 Task: Create Workspace Job Analysis and Design Workspace description Manage and track company vendor and supplier contracts and agreements. Workspace type Engineering-IT
Action: Mouse moved to (396, 76)
Screenshot: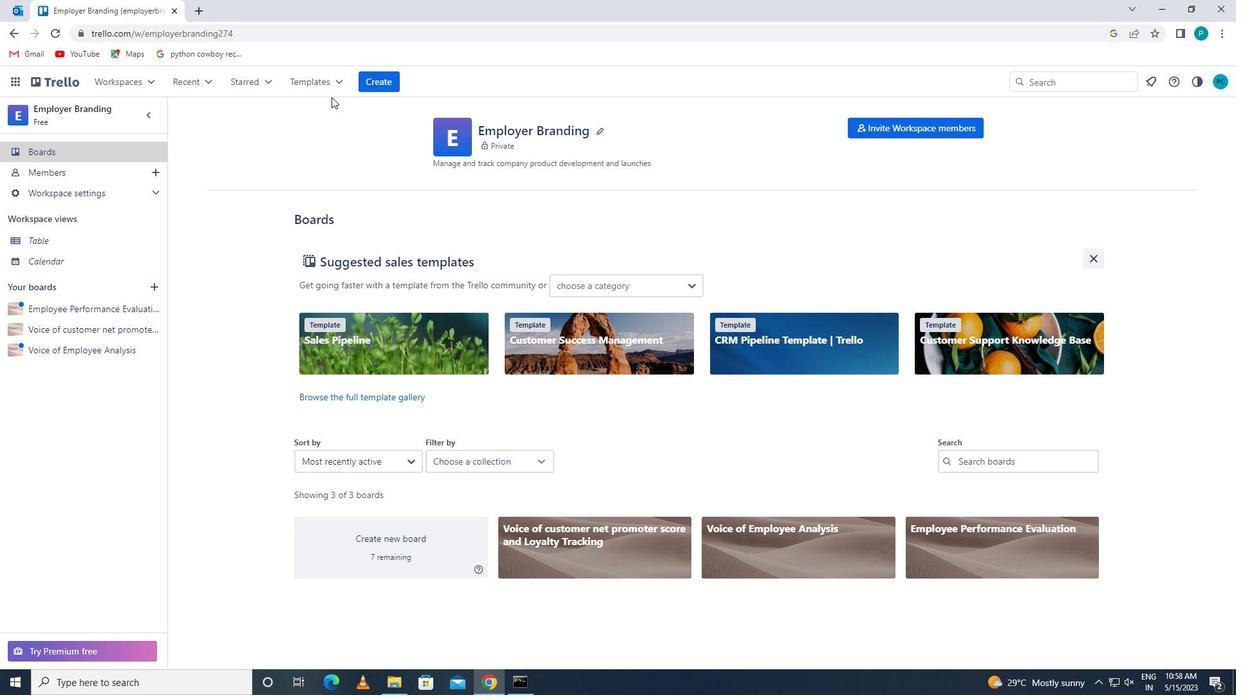 
Action: Mouse pressed left at (396, 76)
Screenshot: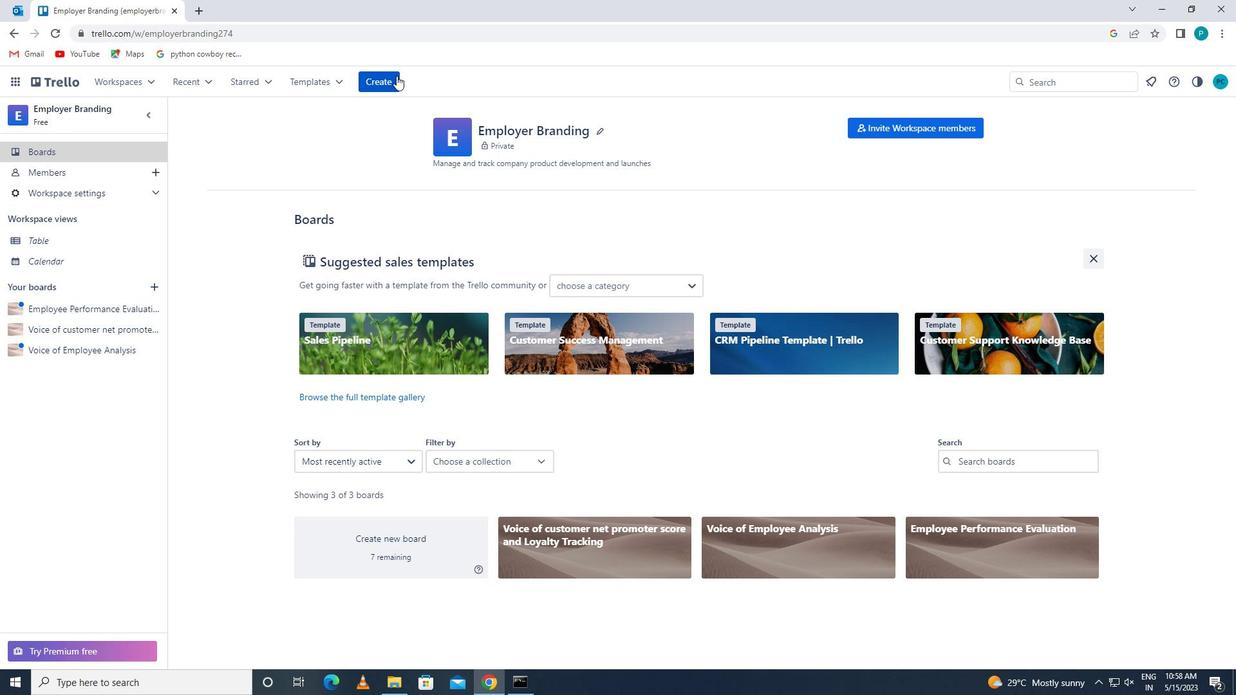 
Action: Mouse moved to (421, 201)
Screenshot: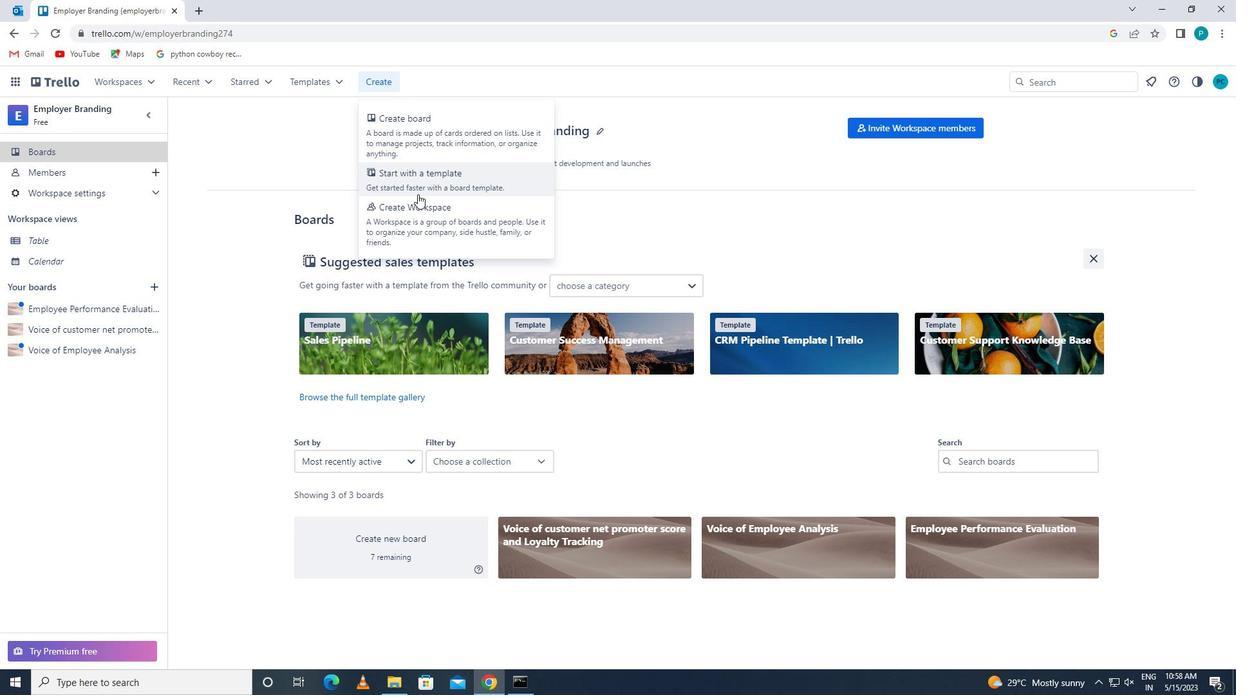 
Action: Mouse pressed left at (421, 201)
Screenshot: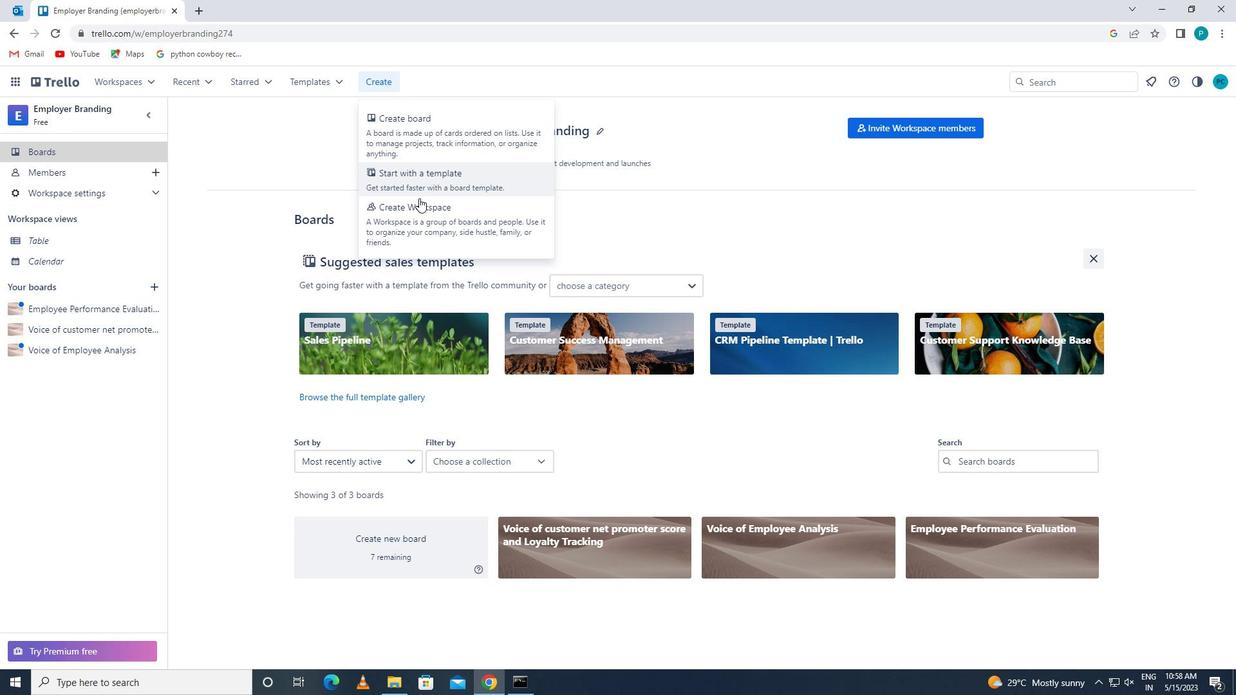 
Action: Mouse moved to (417, 239)
Screenshot: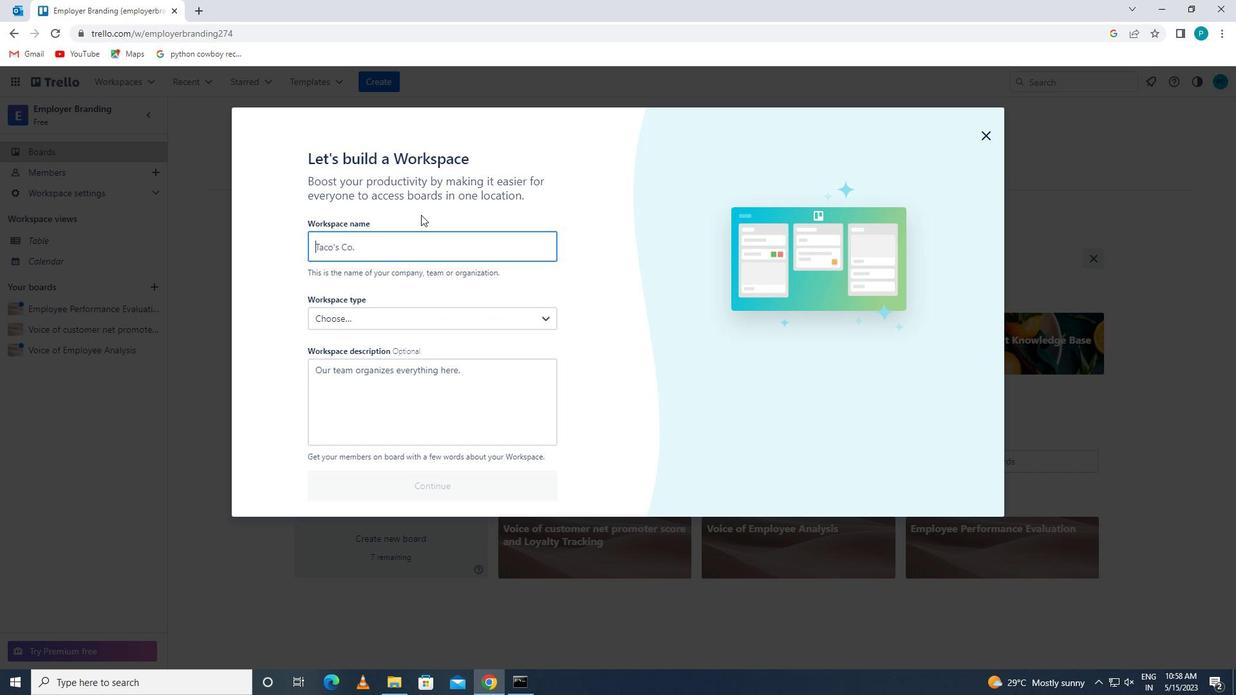 
Action: Mouse pressed left at (417, 239)
Screenshot: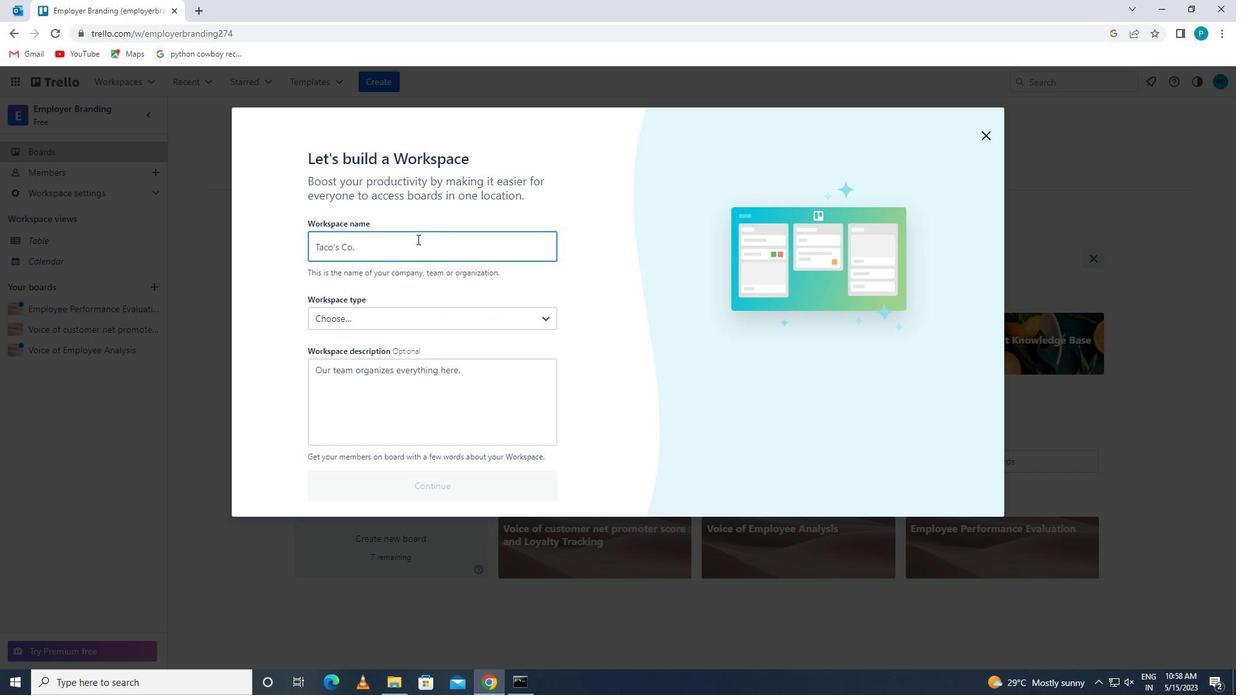 
Action: Key pressed <Key.caps_lock>j<Key.caps_lock>ob<Key.space><Key.caps_lock>a<Key.caps_lock>nalysis<Key.space>and<Key.space><Key.caps_lock>d<Key.caps_lock>esign
Screenshot: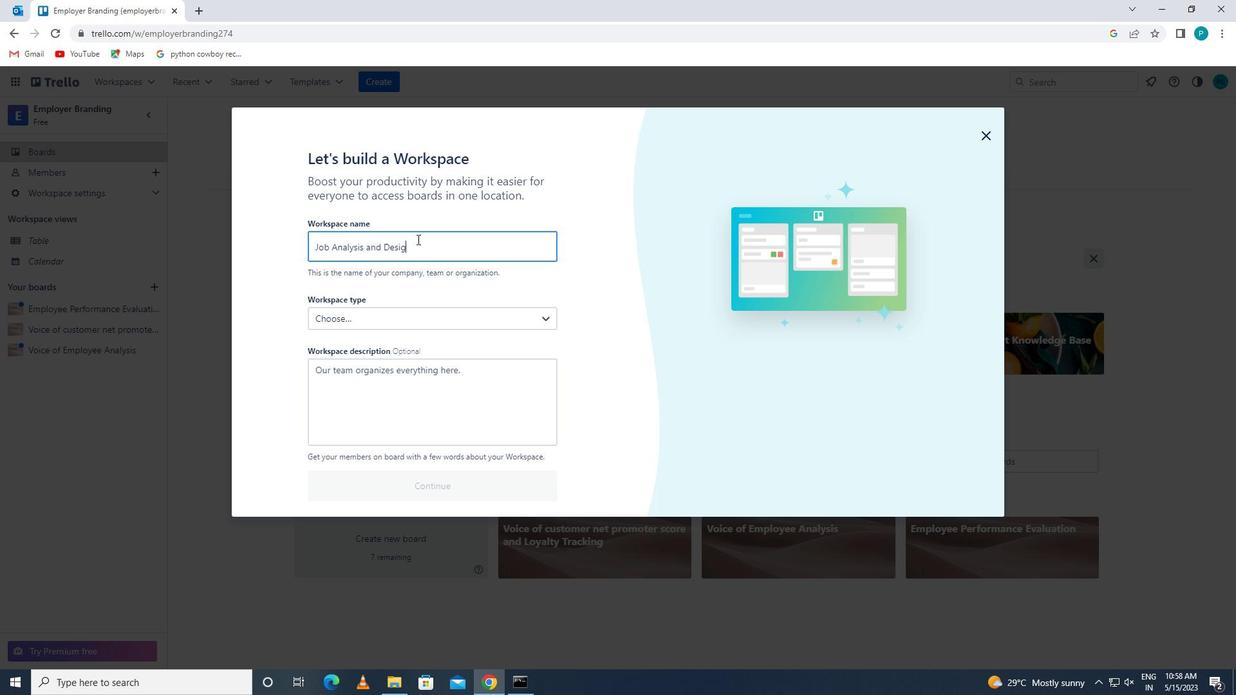 
Action: Mouse moved to (363, 385)
Screenshot: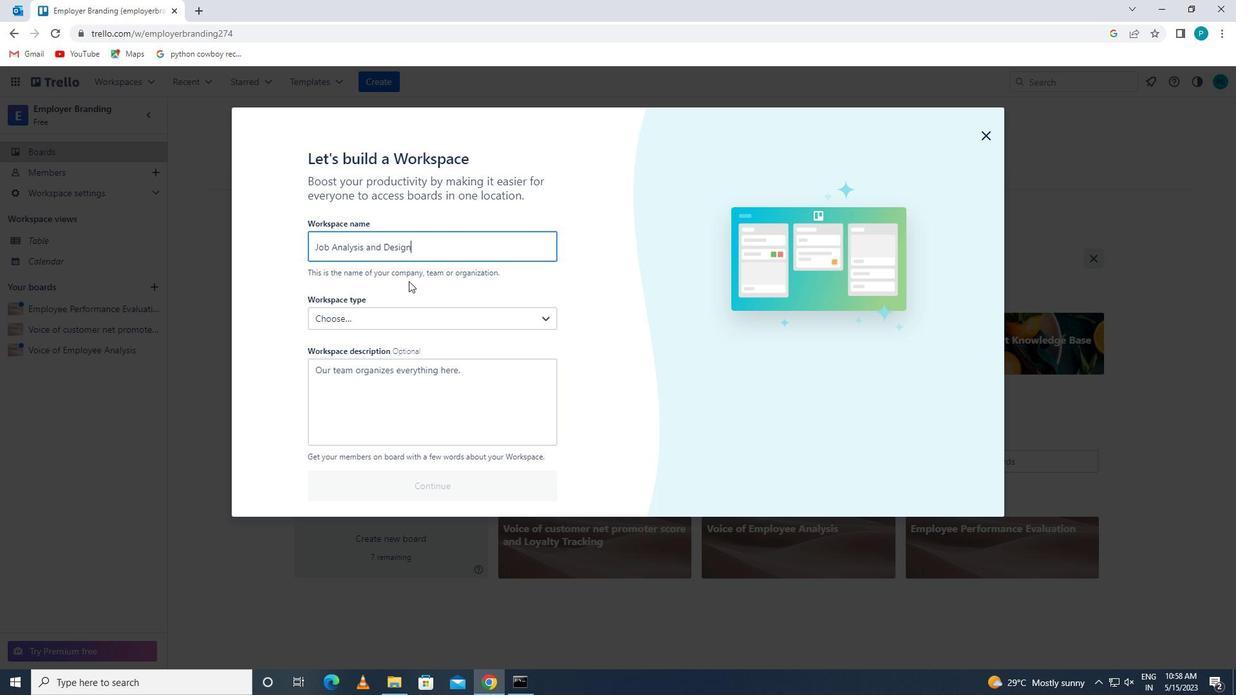 
Action: Mouse pressed left at (363, 385)
Screenshot: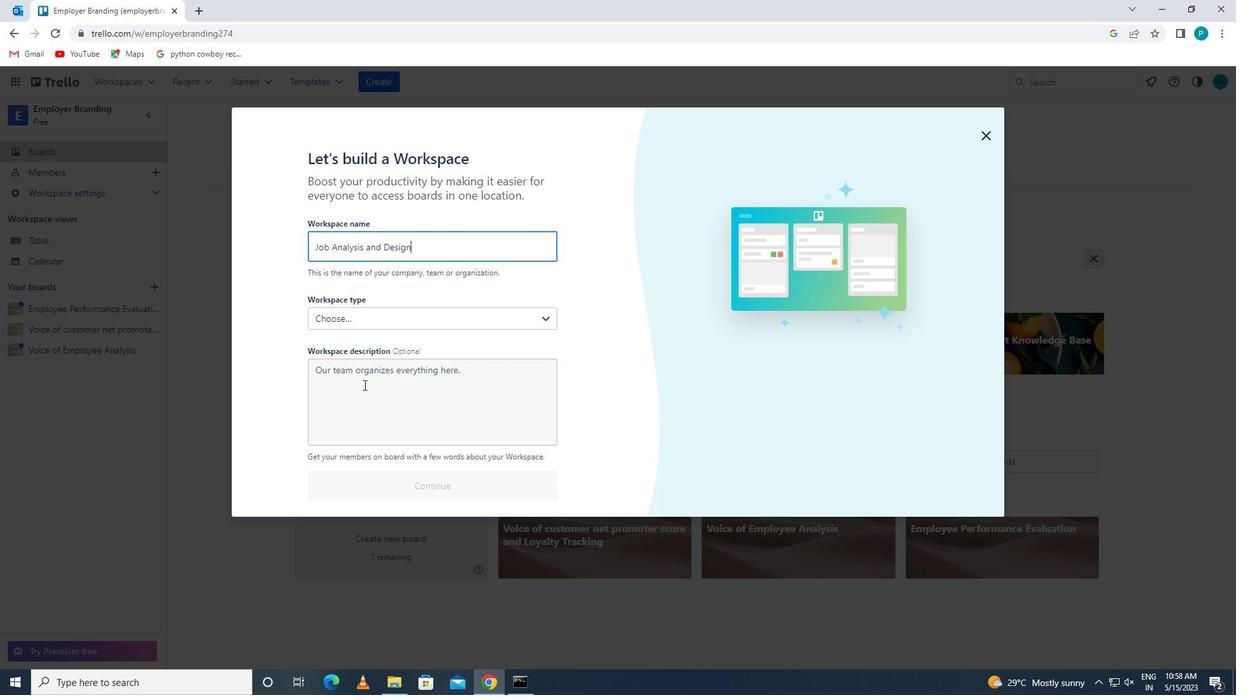 
Action: Key pressed <Key.caps_lock>m<Key.caps_lock>anage<Key.space>and<Key.space>track<Key.space>company<Key.space>vendor<Key.space>and<Key.space>supplier<Key.space>contracts<Key.space>and<Key.space>agreements<Key.space>
Screenshot: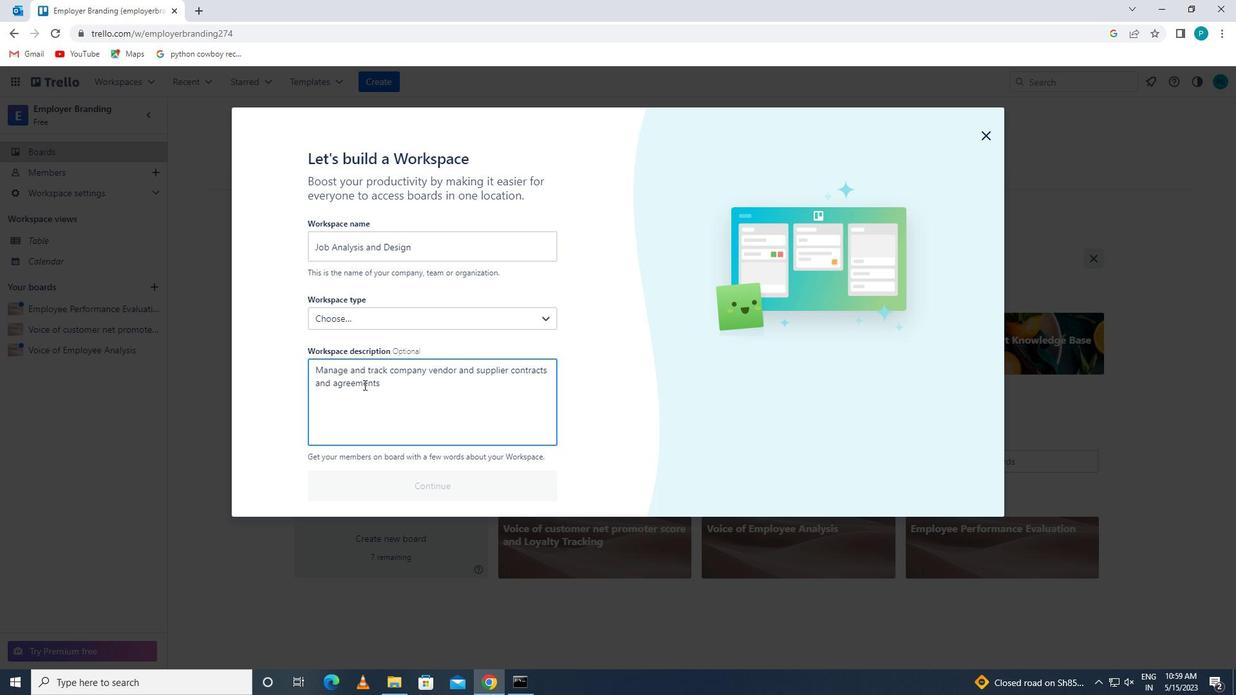 
Action: Mouse moved to (351, 321)
Screenshot: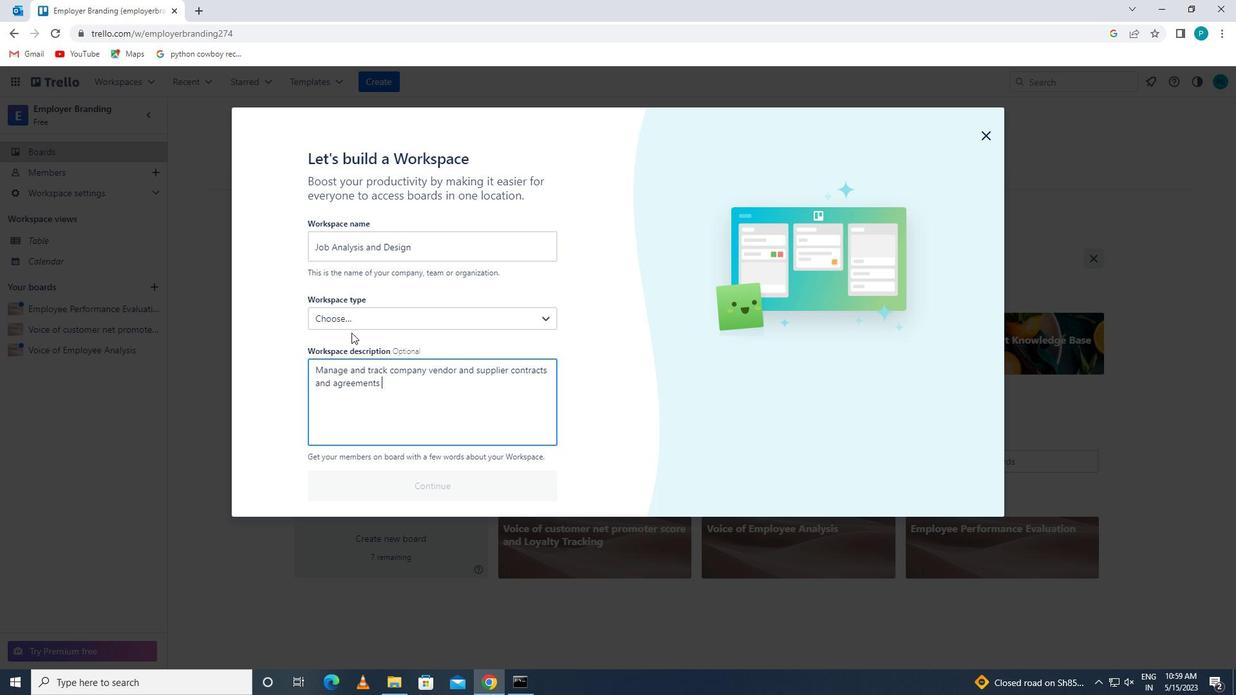 
Action: Mouse pressed left at (351, 321)
Screenshot: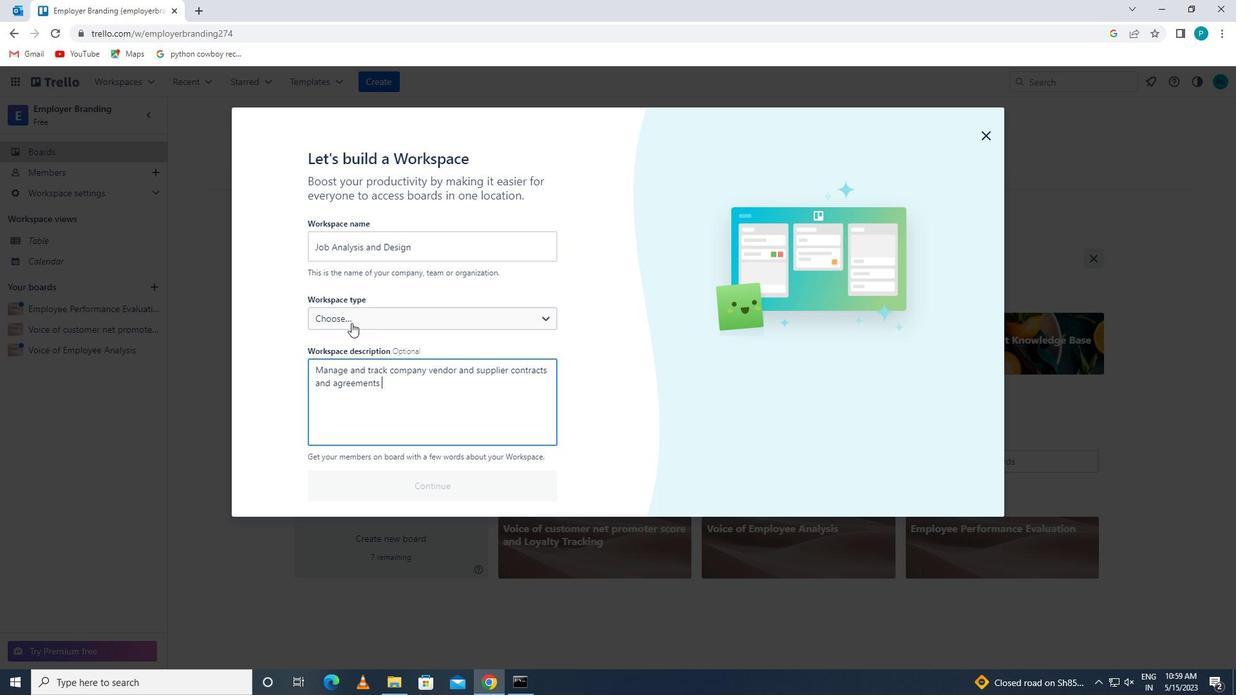 
Action: Mouse moved to (350, 365)
Screenshot: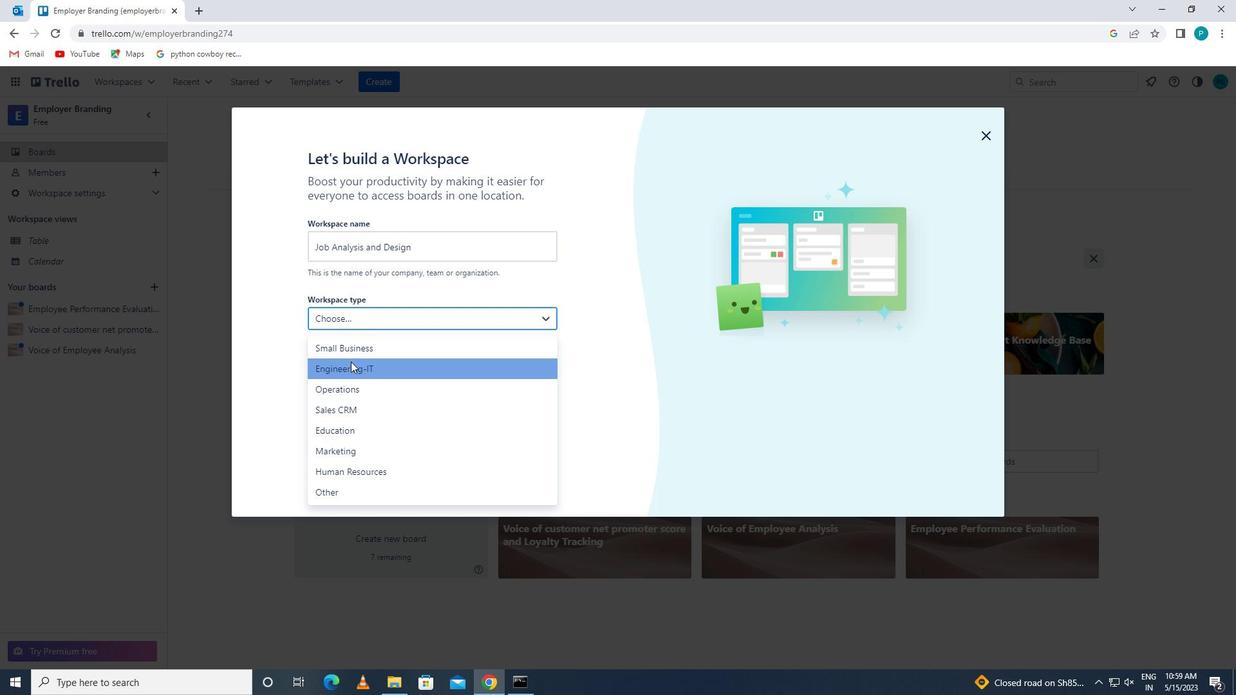 
Action: Mouse pressed left at (350, 365)
Screenshot: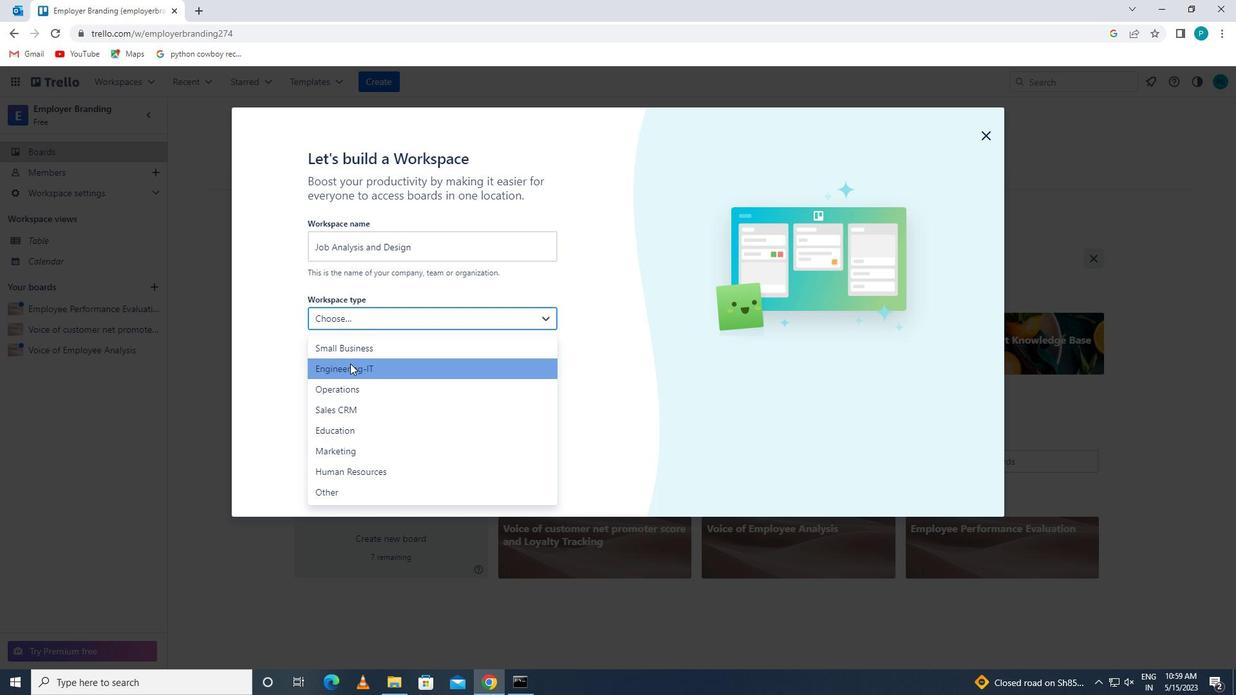 
Action: Mouse moved to (375, 418)
Screenshot: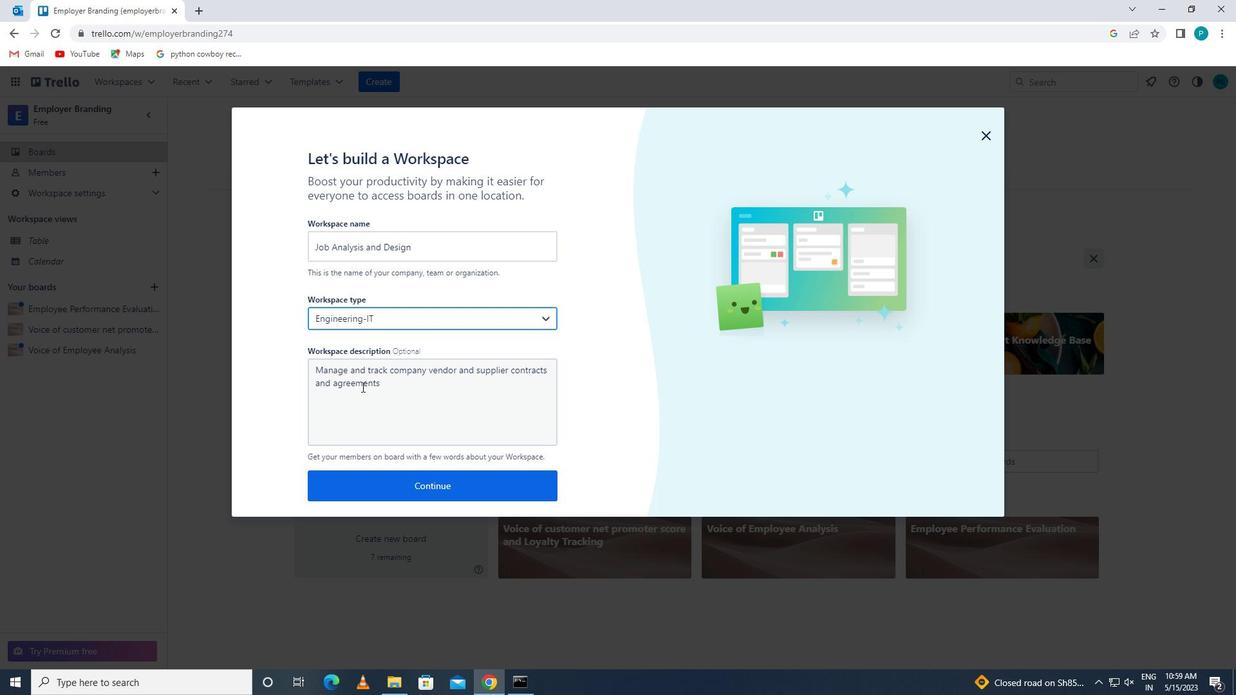 
Action: Mouse scrolled (375, 418) with delta (0, 0)
Screenshot: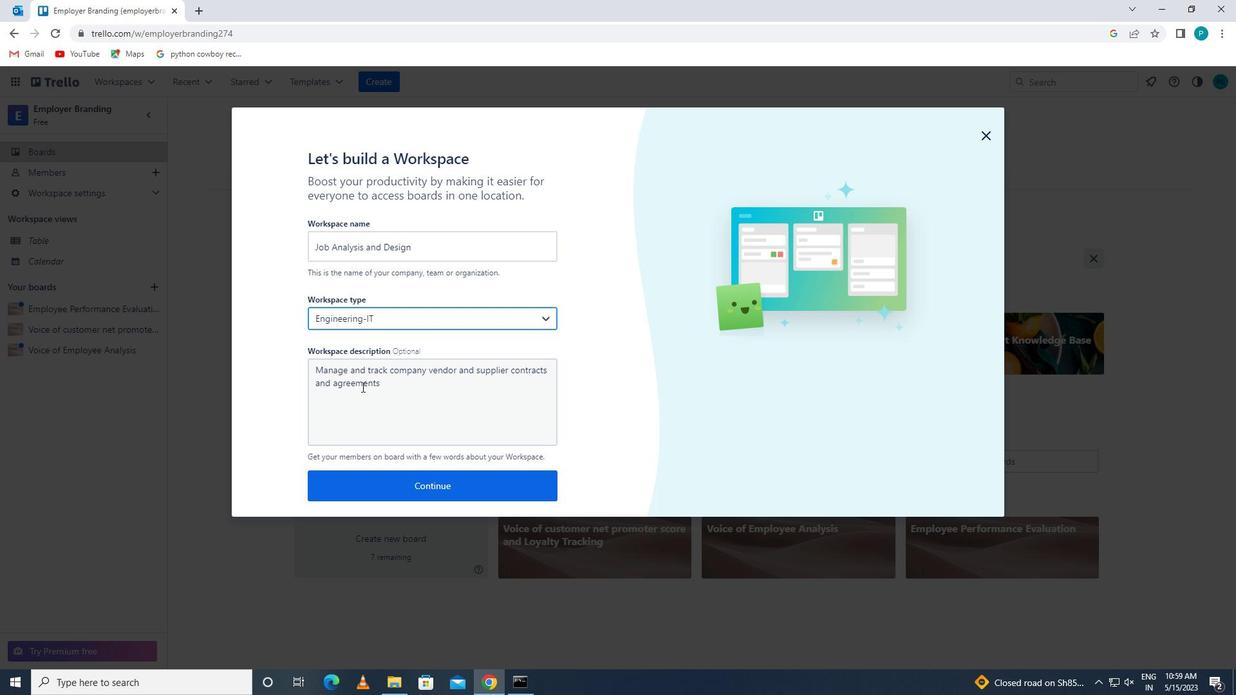 
Action: Mouse moved to (392, 474)
Screenshot: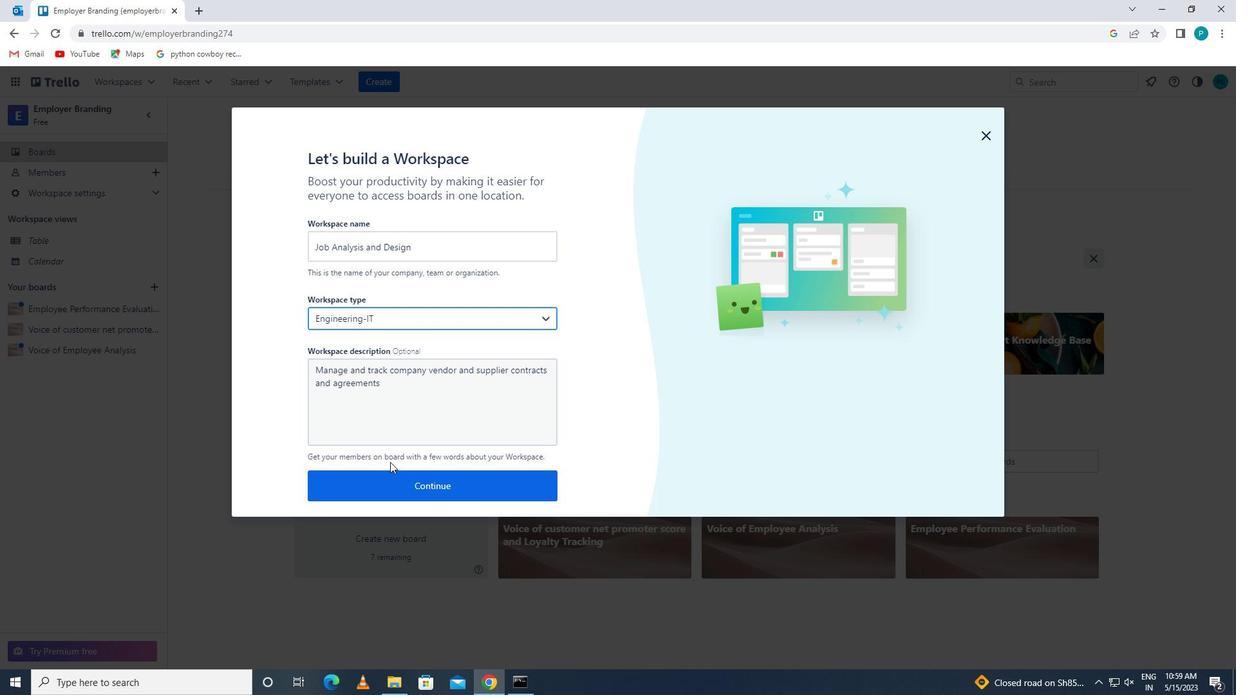 
Action: Mouse pressed left at (392, 474)
Screenshot: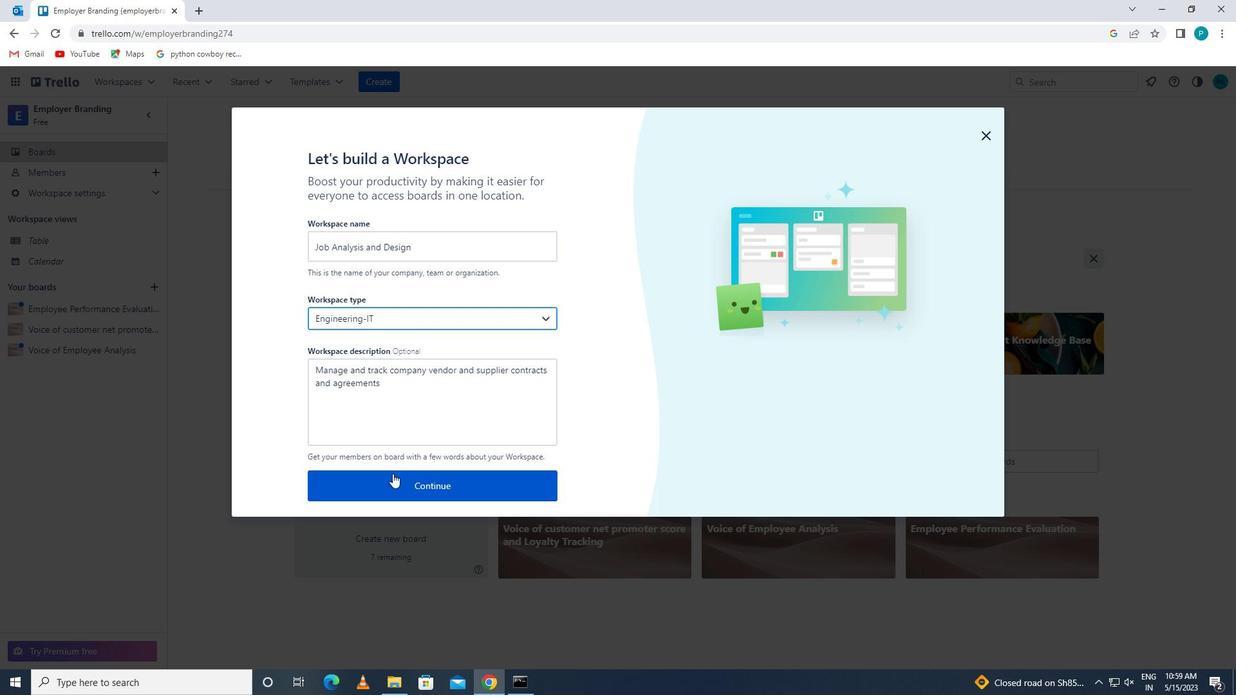 
